 Task: Create a task  Create a new online platform for online personal styling services , assign it to team member softage.4@softage.net in the project BitSoft and update the status of the task to  On Track  , set the priority of the task to Low
Action: Mouse moved to (72, 57)
Screenshot: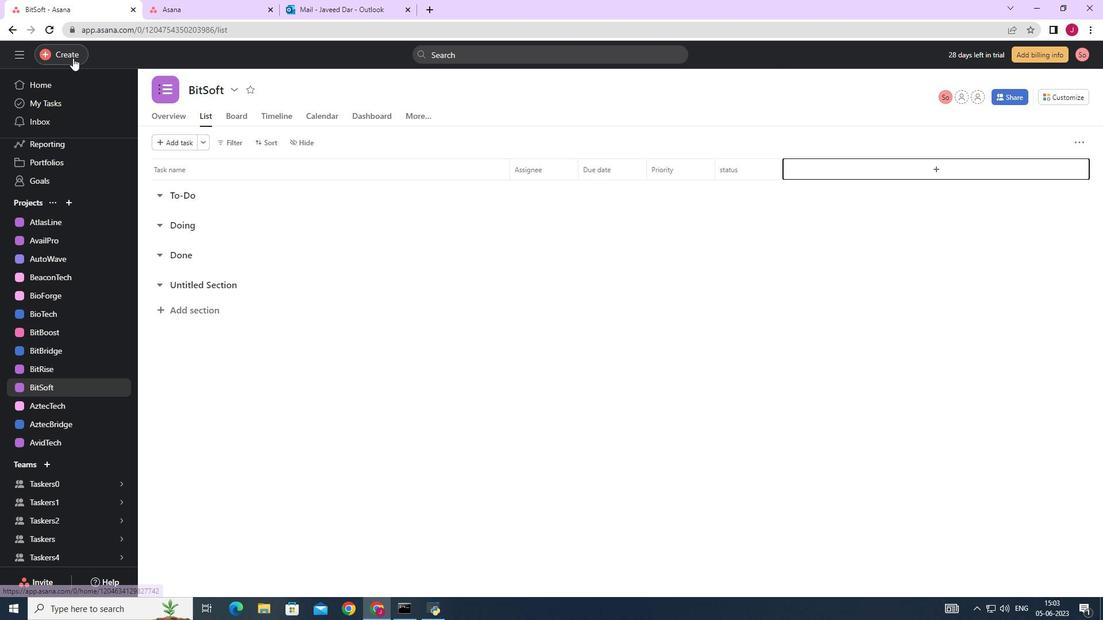 
Action: Mouse pressed left at (72, 57)
Screenshot: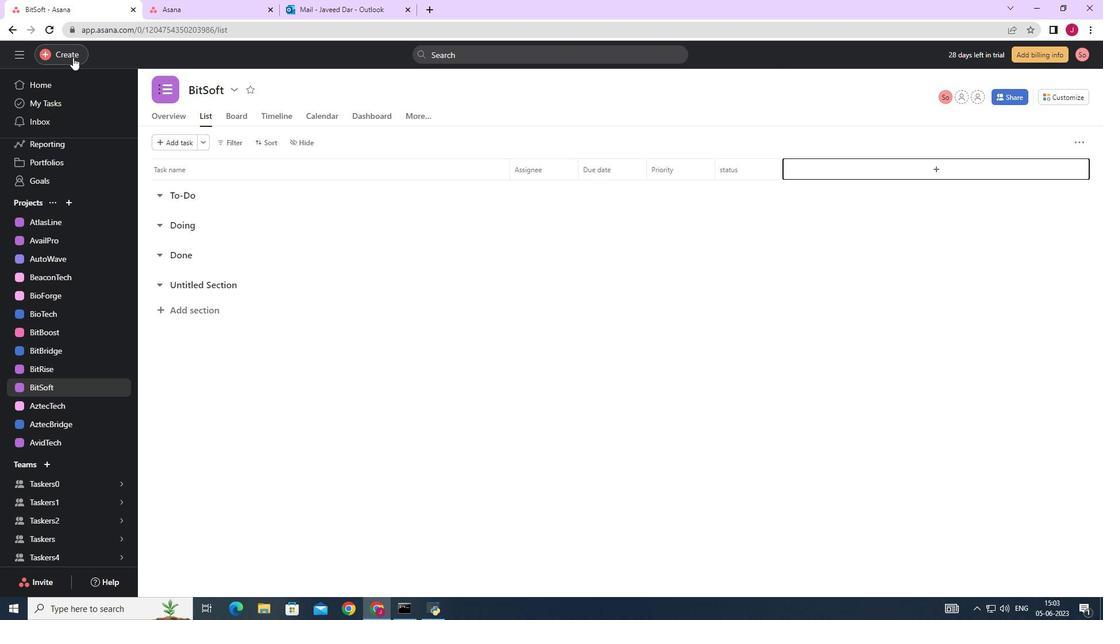 
Action: Mouse moved to (155, 54)
Screenshot: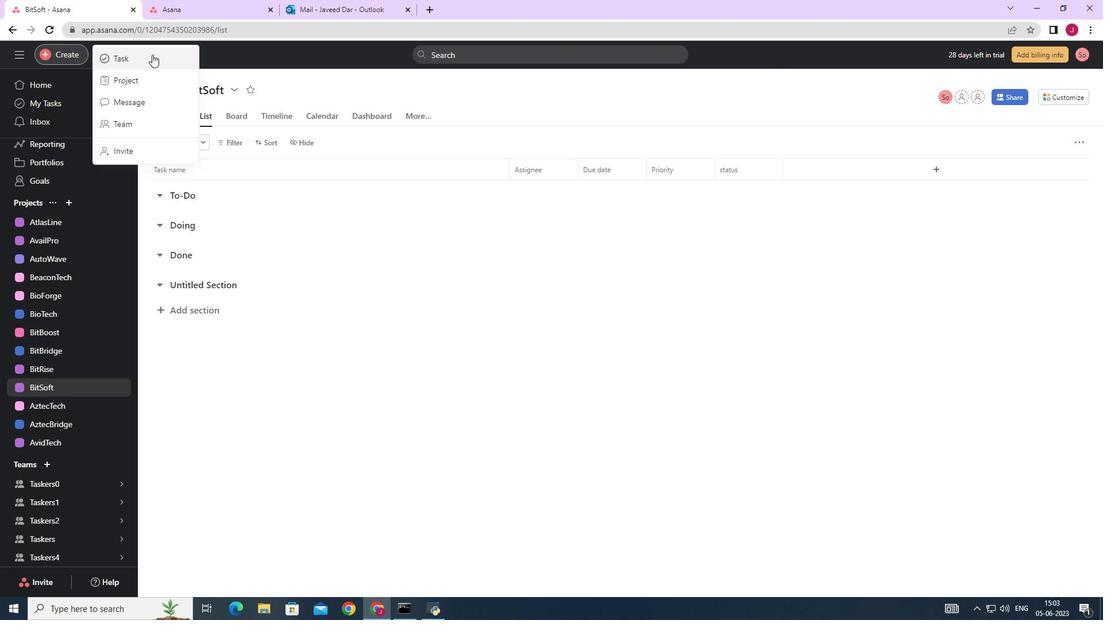 
Action: Mouse pressed left at (155, 54)
Screenshot: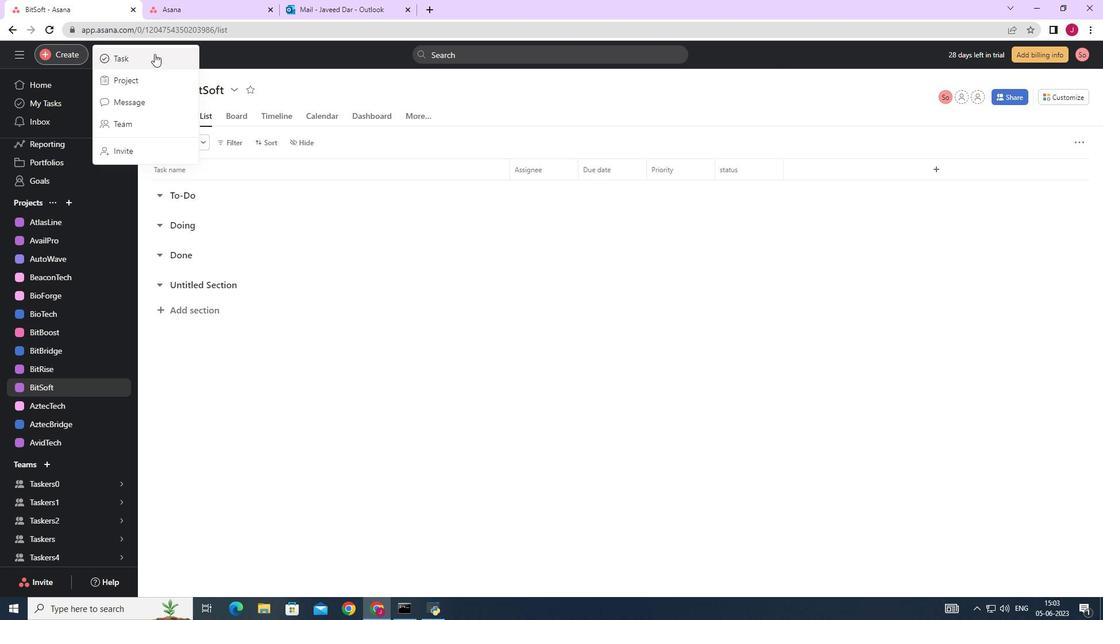 
Action: Mouse moved to (873, 381)
Screenshot: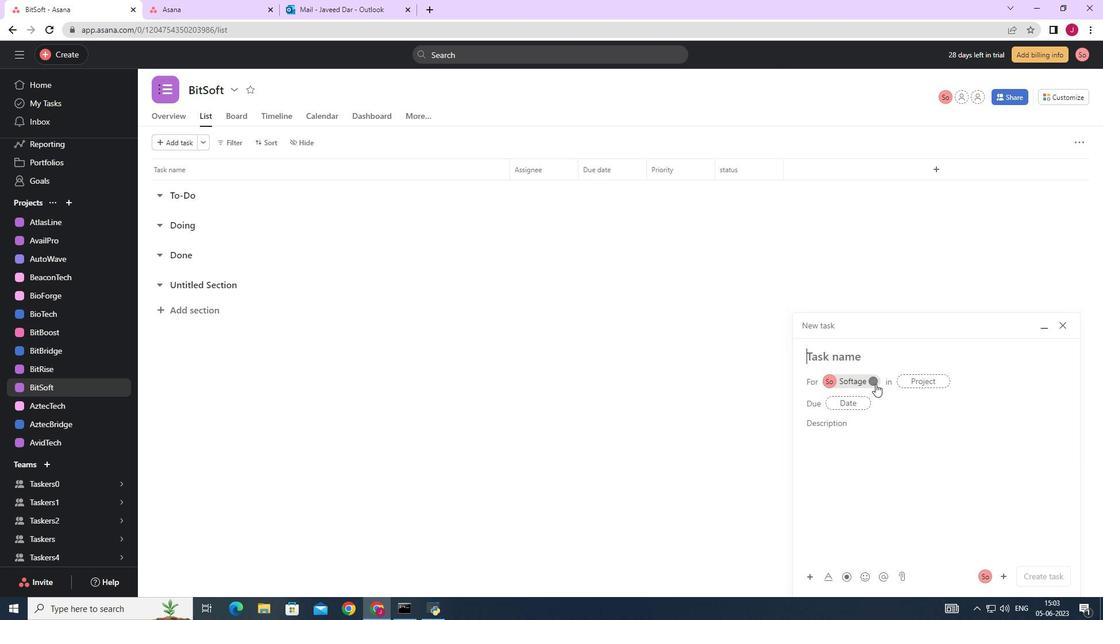 
Action: Mouse pressed left at (873, 381)
Screenshot: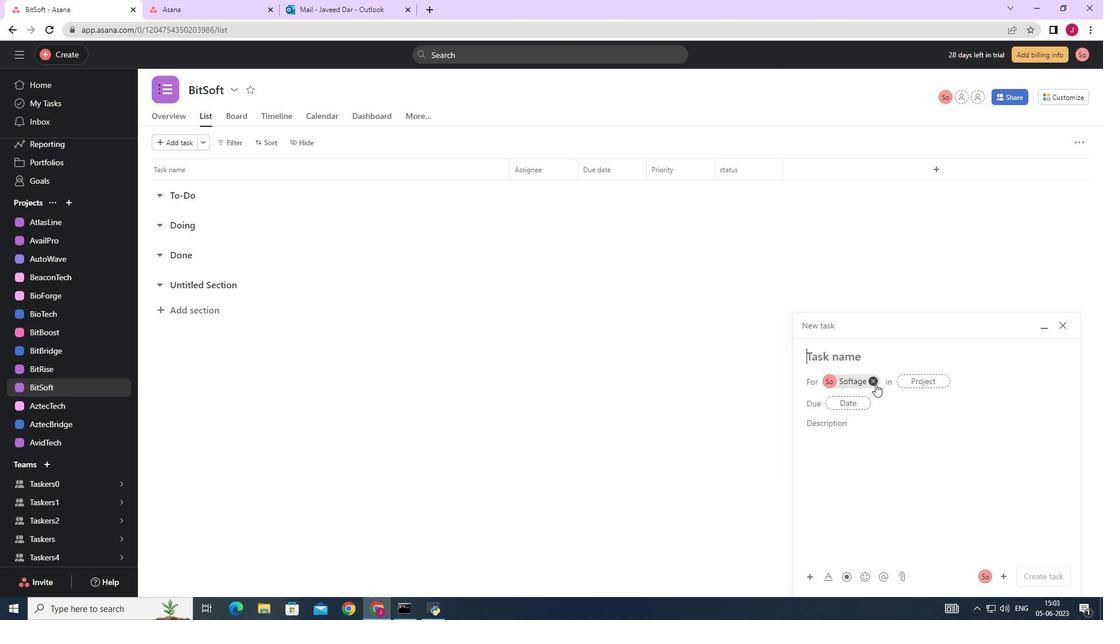 
Action: Mouse moved to (837, 356)
Screenshot: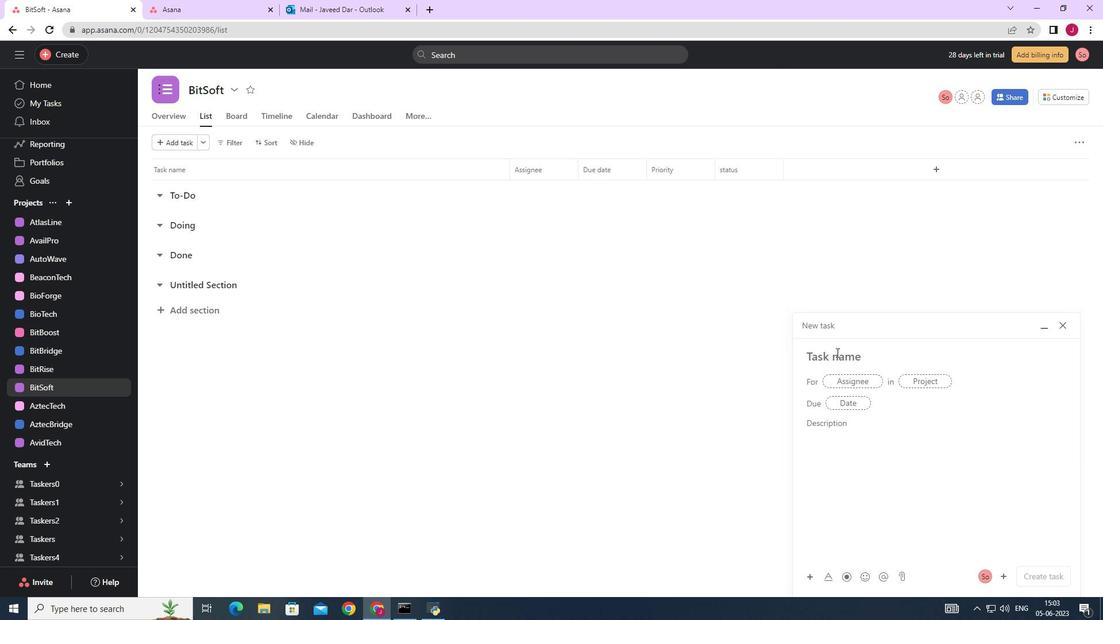 
Action: Mouse pressed left at (837, 356)
Screenshot: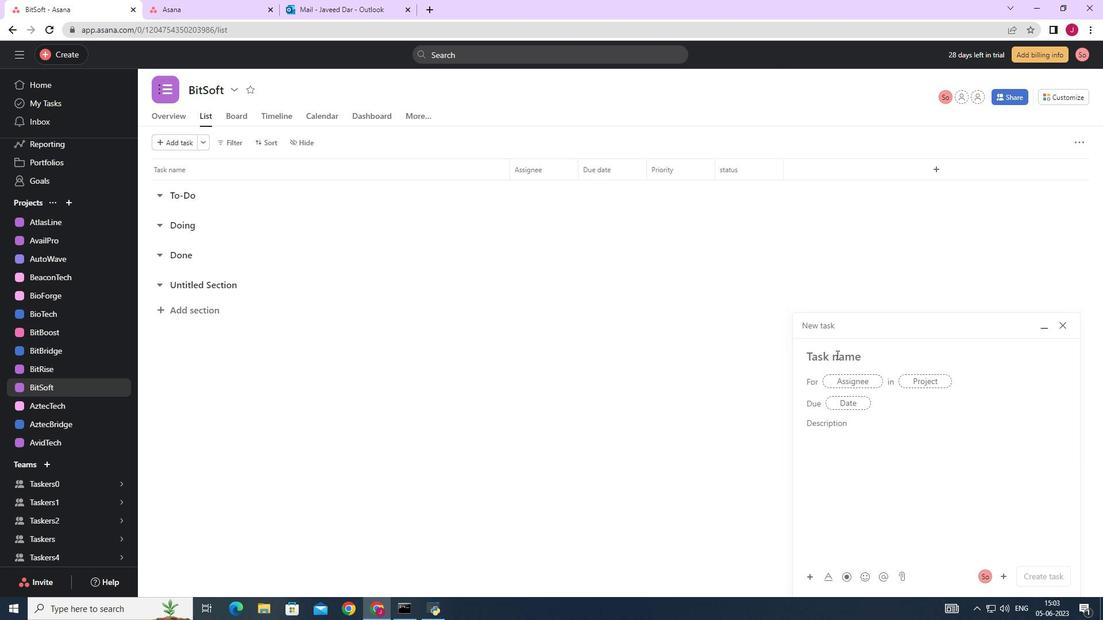 
Action: Key pressed <Key.caps_lock>C<Key.caps_lock>reate<Key.space>a<Key.space>new<Key.space>online<Key.space>platform<Key.space>for<Key.space>online<Key.space>personal<Key.space>styling<Key.space>services
Screenshot: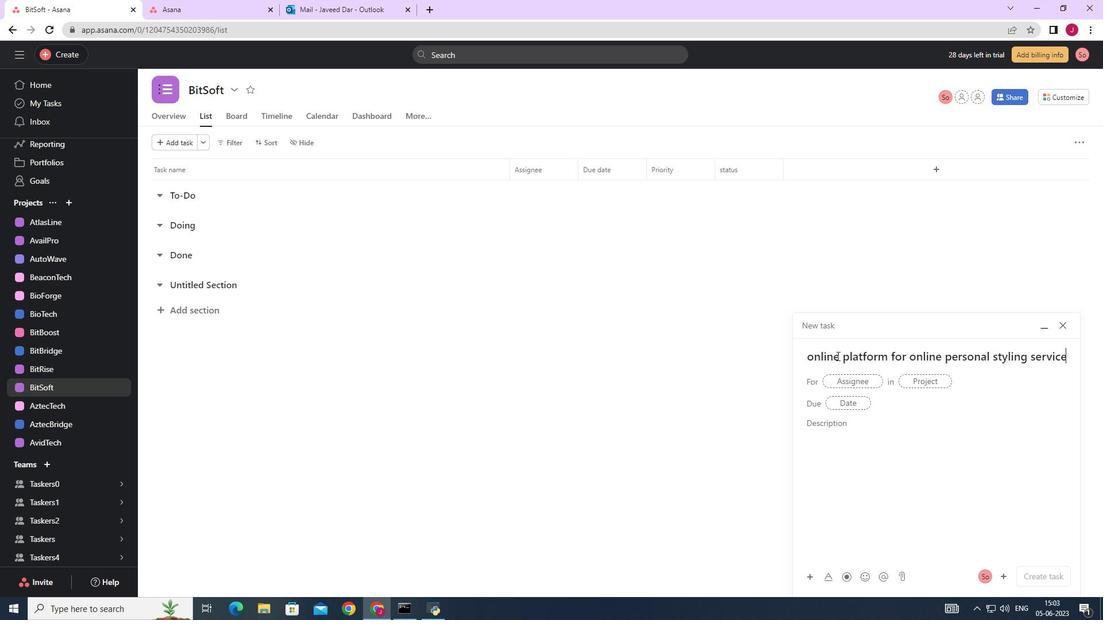 
Action: Mouse moved to (857, 382)
Screenshot: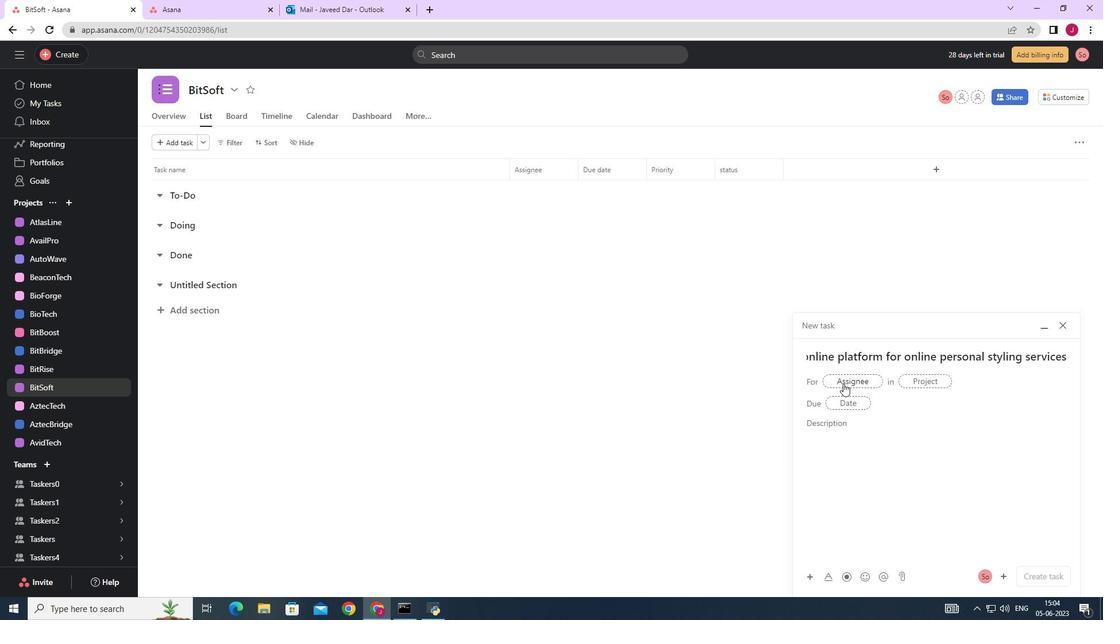 
Action: Mouse pressed left at (857, 382)
Screenshot: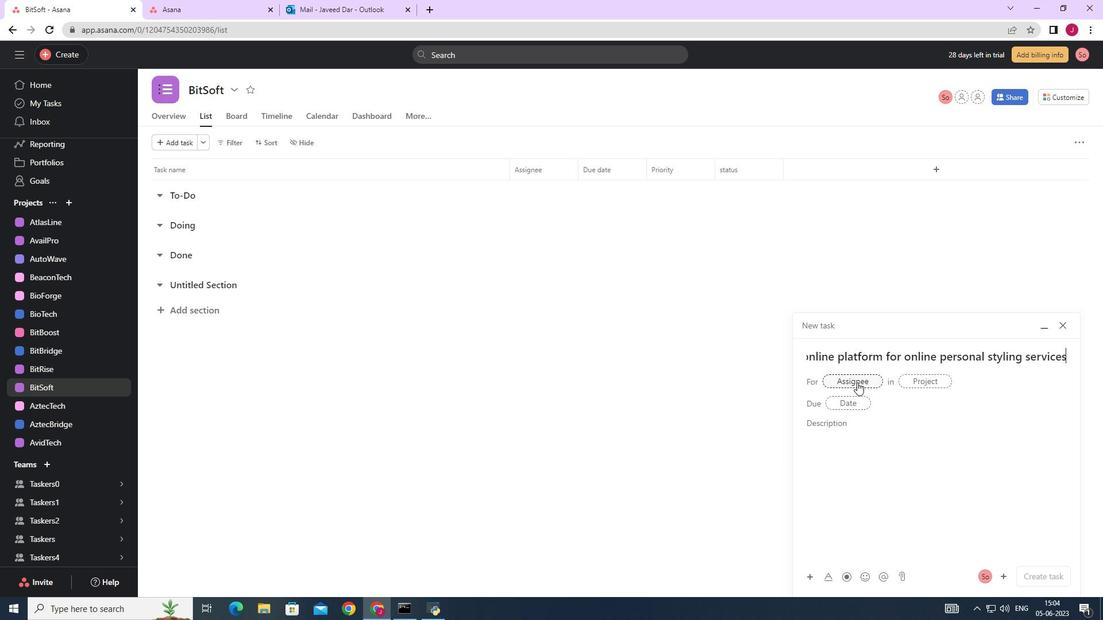 
Action: Key pressed softage.4
Screenshot: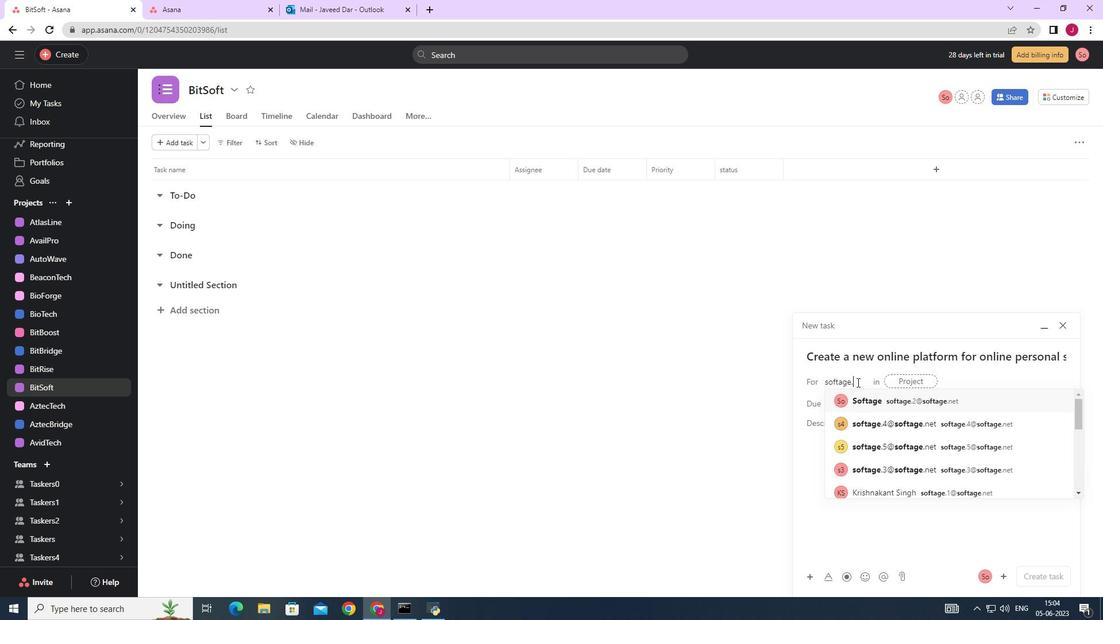 
Action: Mouse moved to (896, 398)
Screenshot: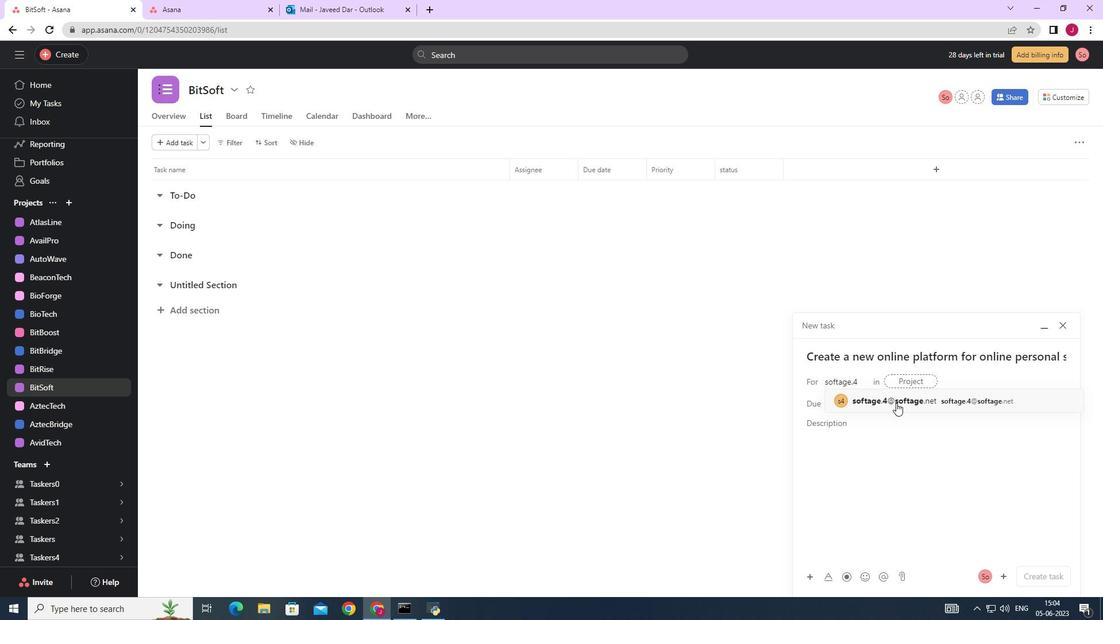 
Action: Mouse pressed left at (896, 398)
Screenshot: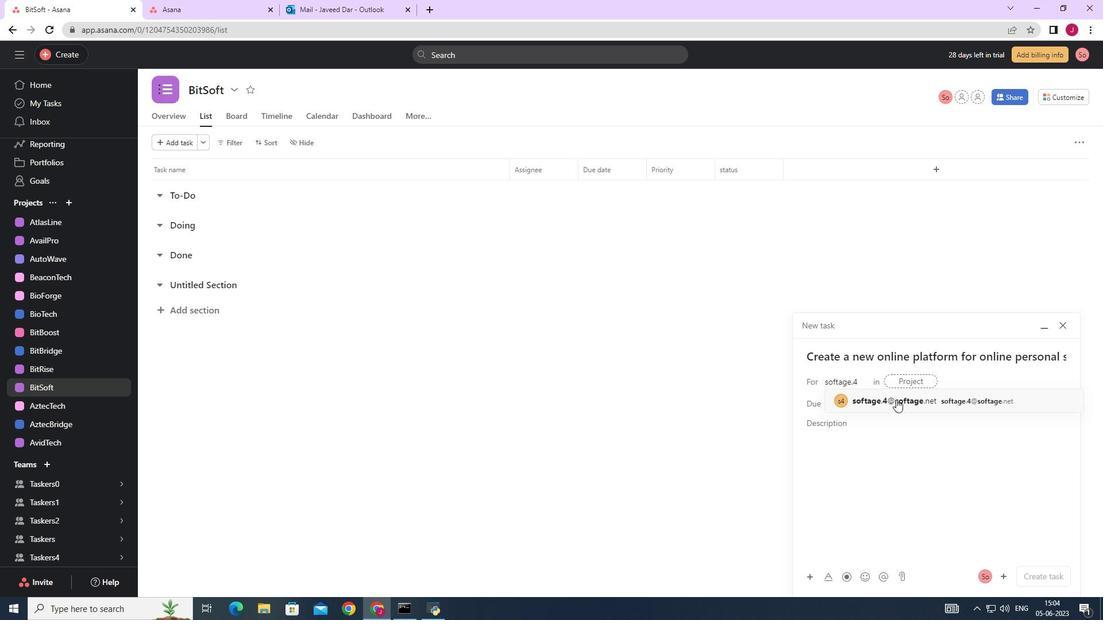 
Action: Mouse moved to (717, 401)
Screenshot: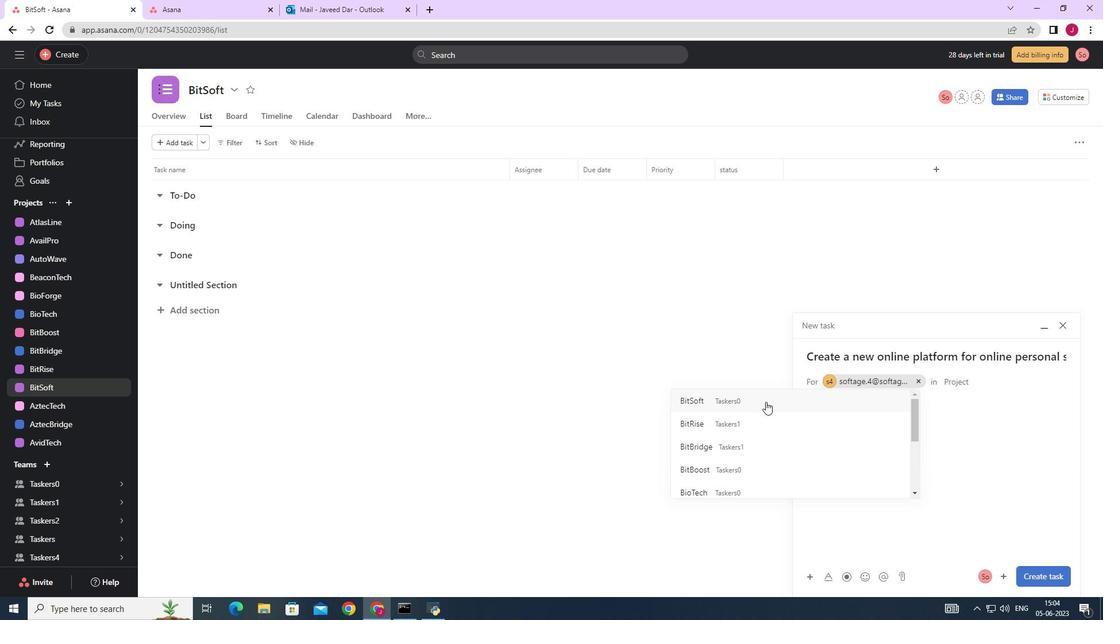 
Action: Mouse pressed left at (717, 401)
Screenshot: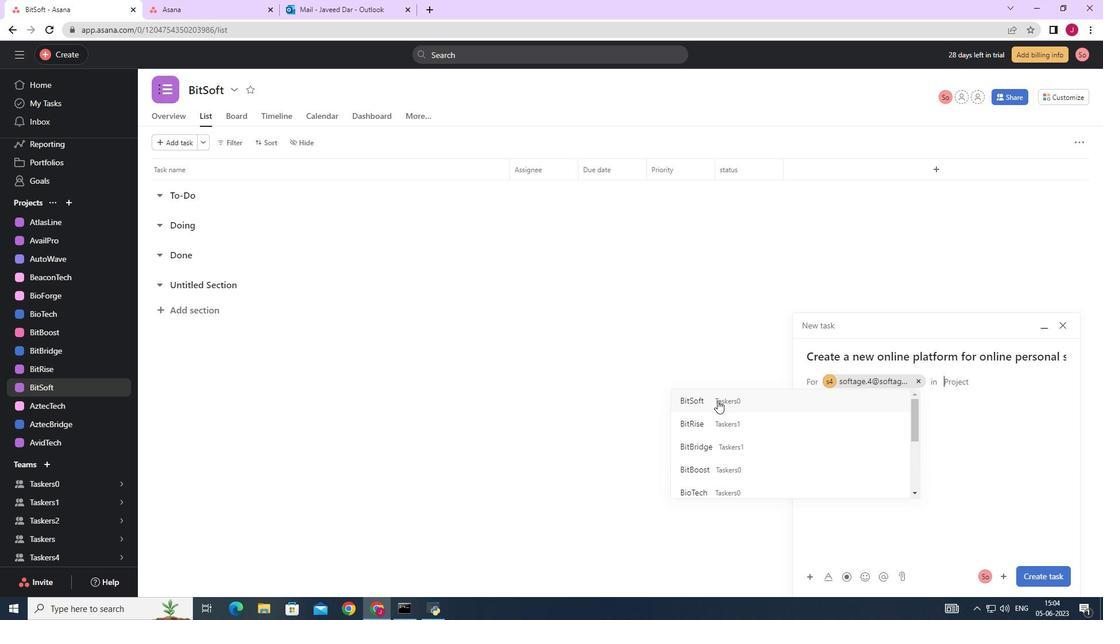 
Action: Mouse moved to (853, 422)
Screenshot: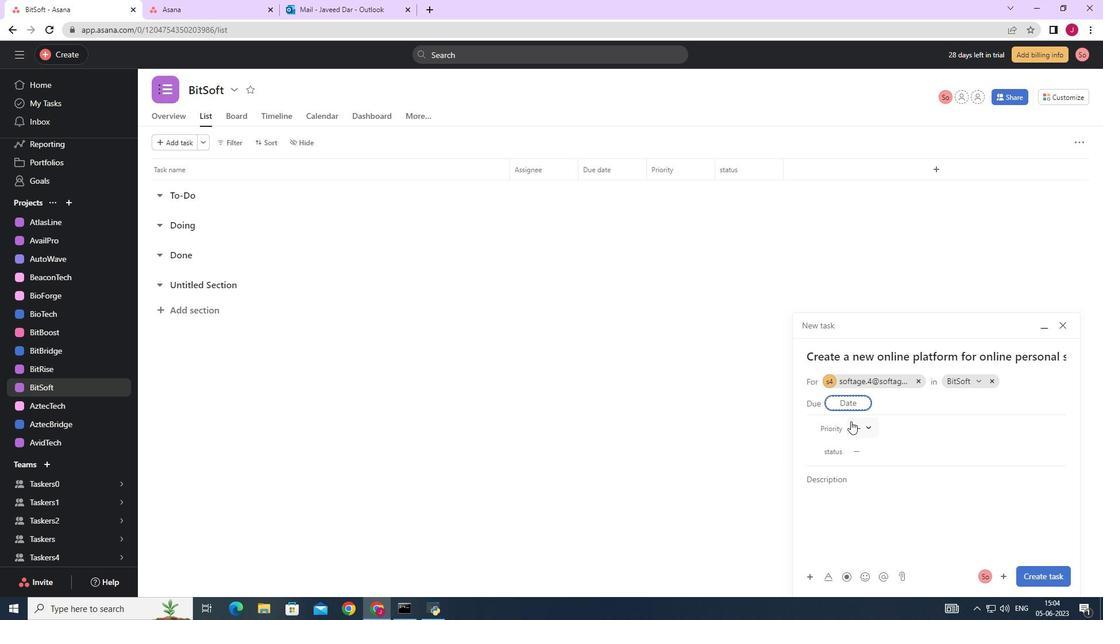 
Action: Mouse pressed left at (853, 422)
Screenshot: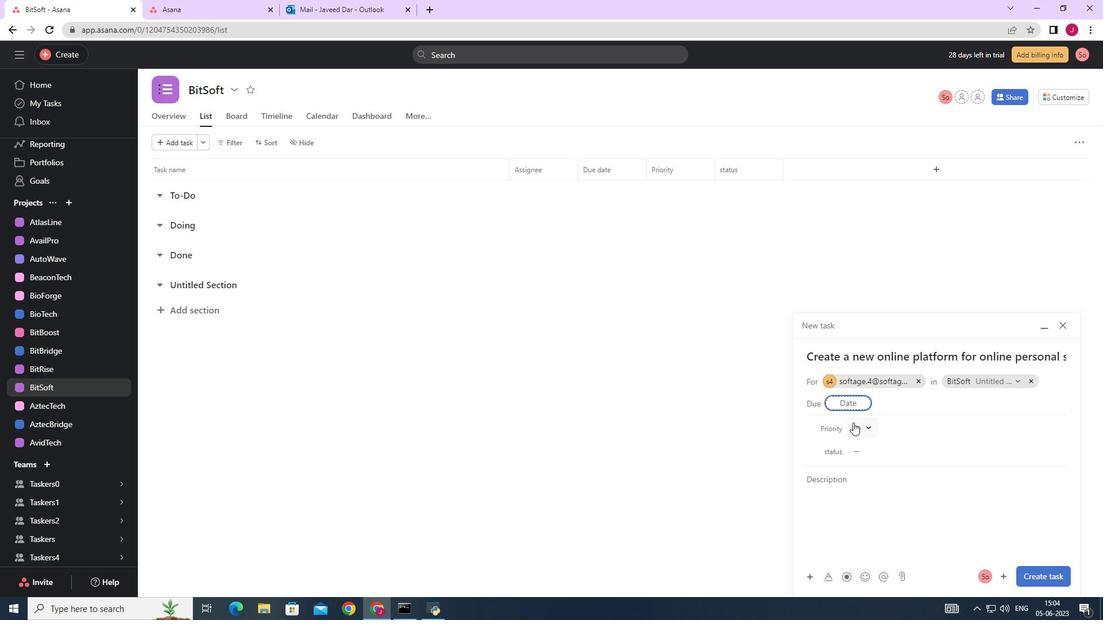 
Action: Mouse moved to (881, 507)
Screenshot: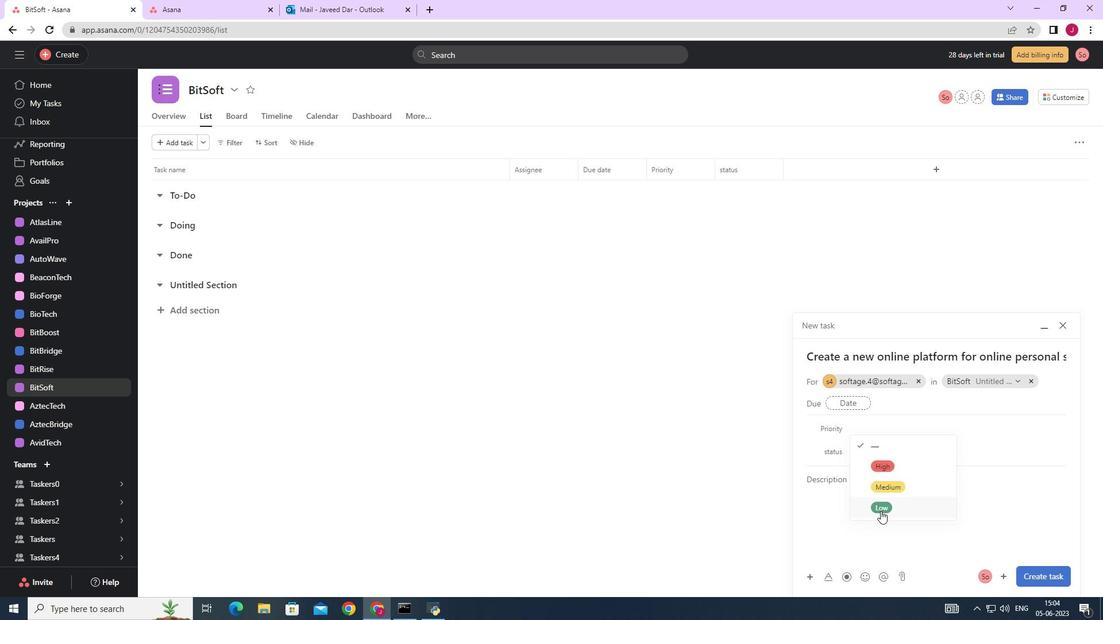 
Action: Mouse pressed left at (881, 507)
Screenshot: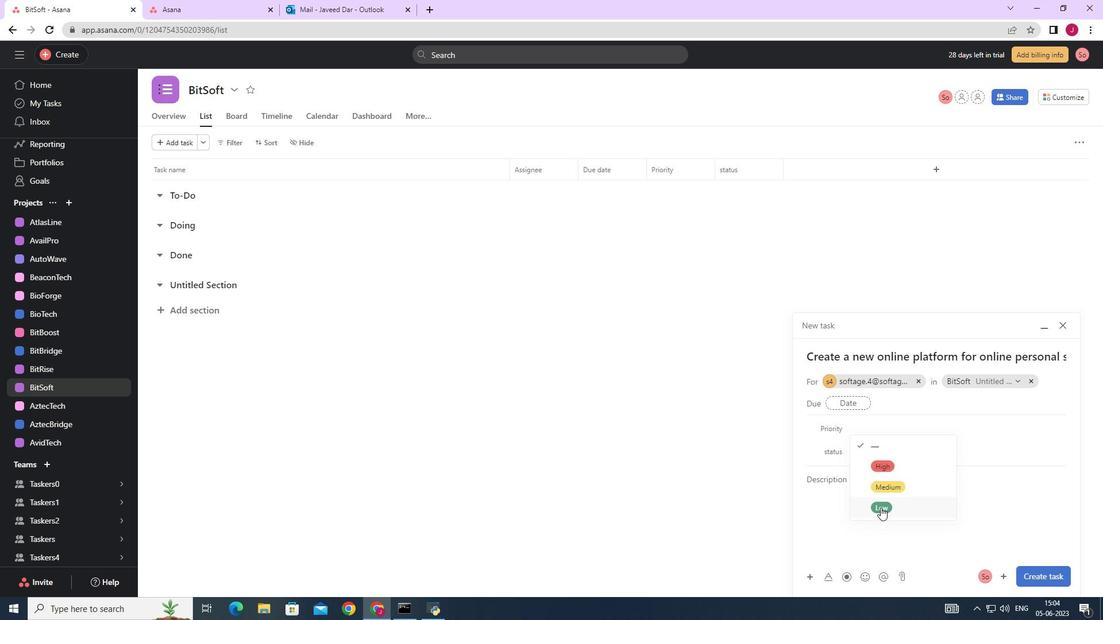 
Action: Mouse moved to (871, 447)
Screenshot: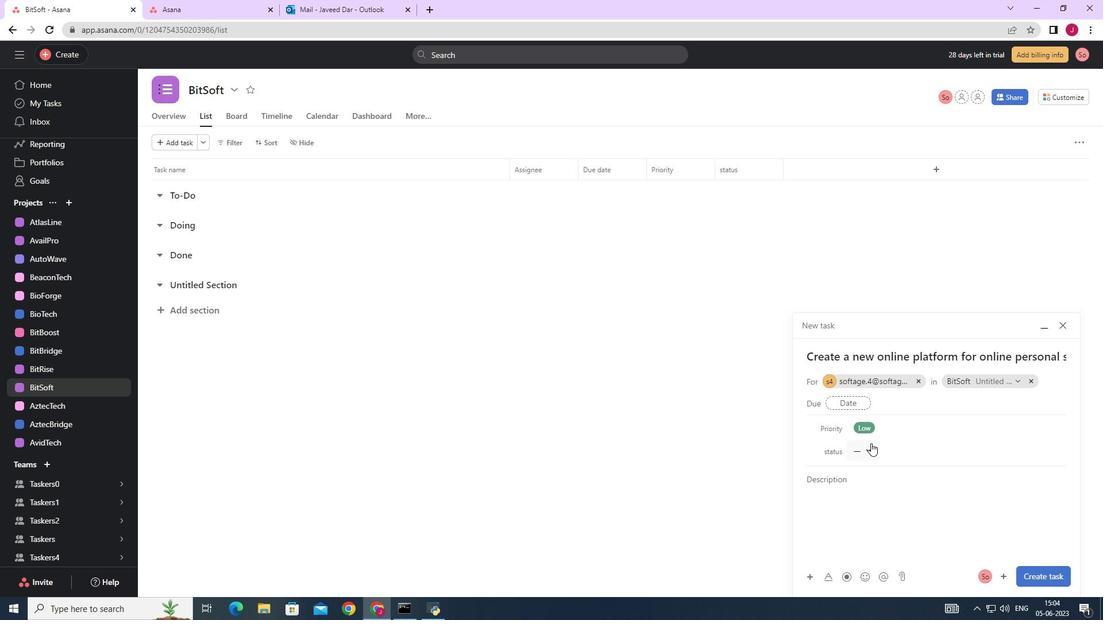 
Action: Mouse pressed left at (871, 447)
Screenshot: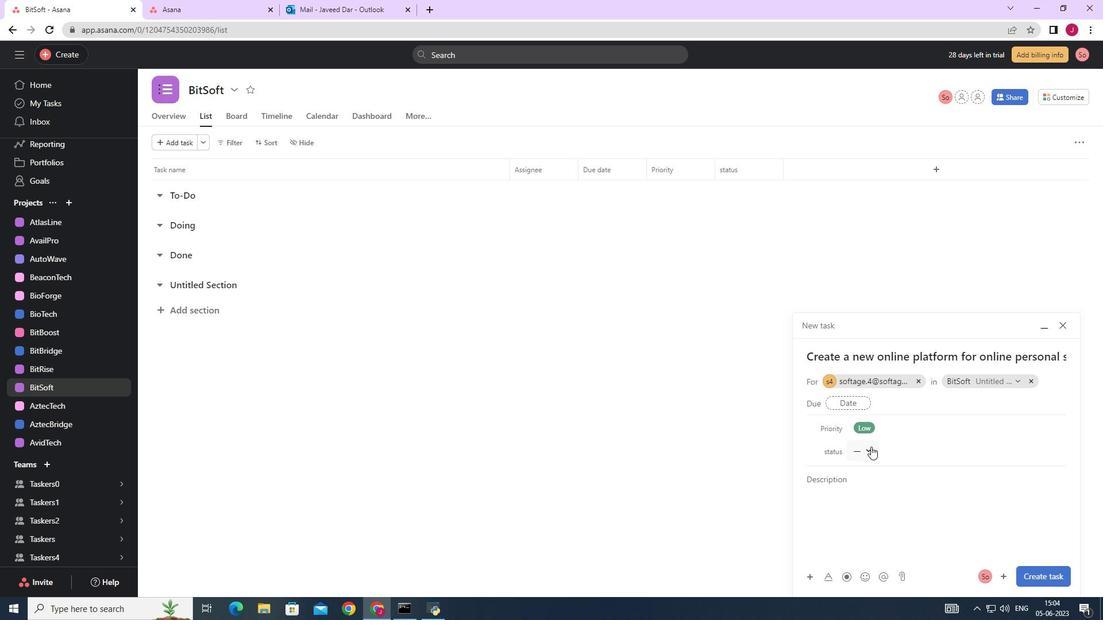 
Action: Mouse moved to (882, 494)
Screenshot: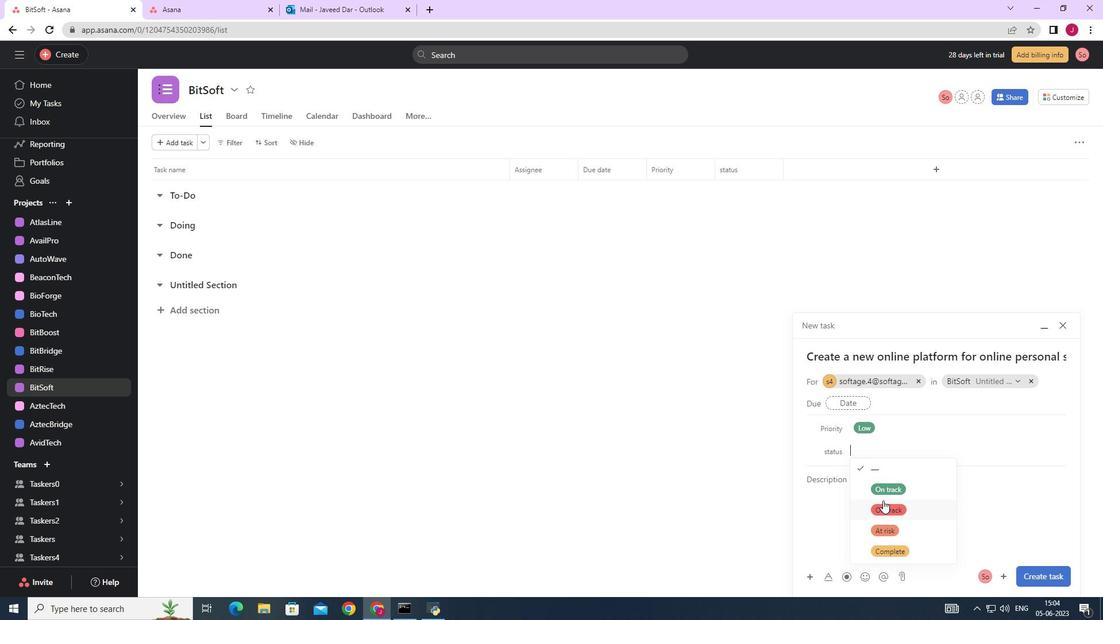 
Action: Mouse pressed left at (882, 494)
Screenshot: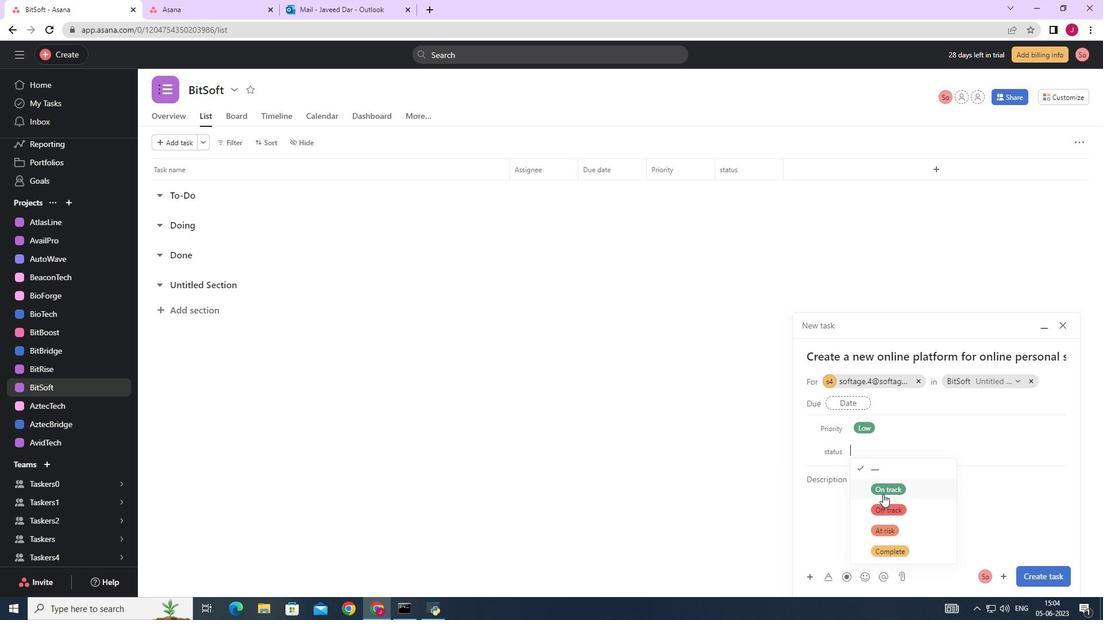 
Action: Mouse moved to (1044, 576)
Screenshot: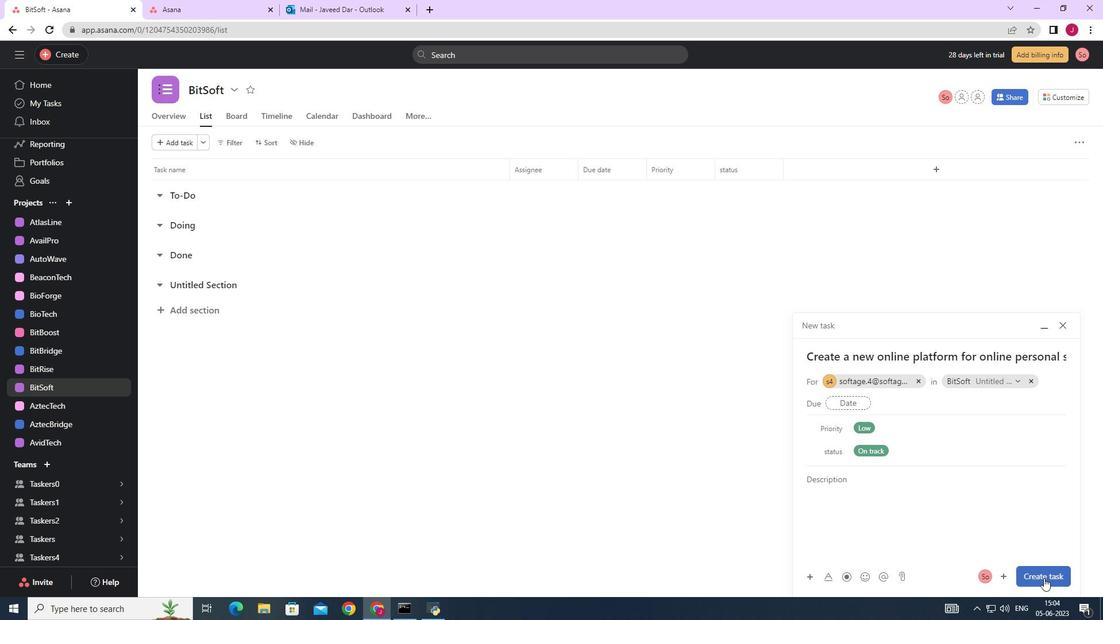 
Action: Mouse pressed left at (1044, 576)
Screenshot: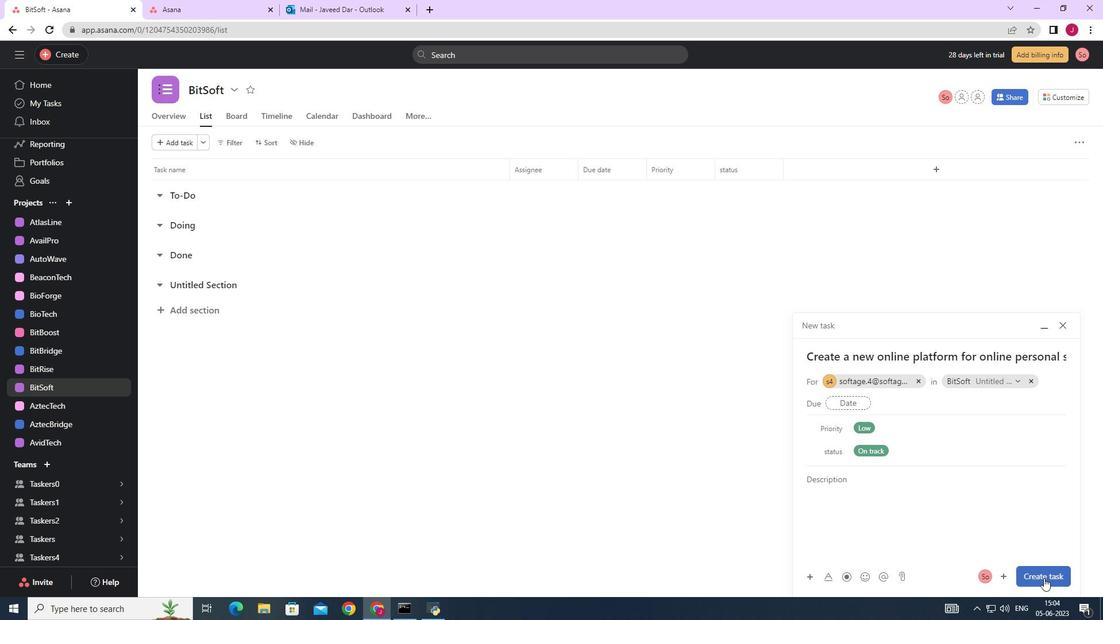 
Action: Mouse moved to (987, 530)
Screenshot: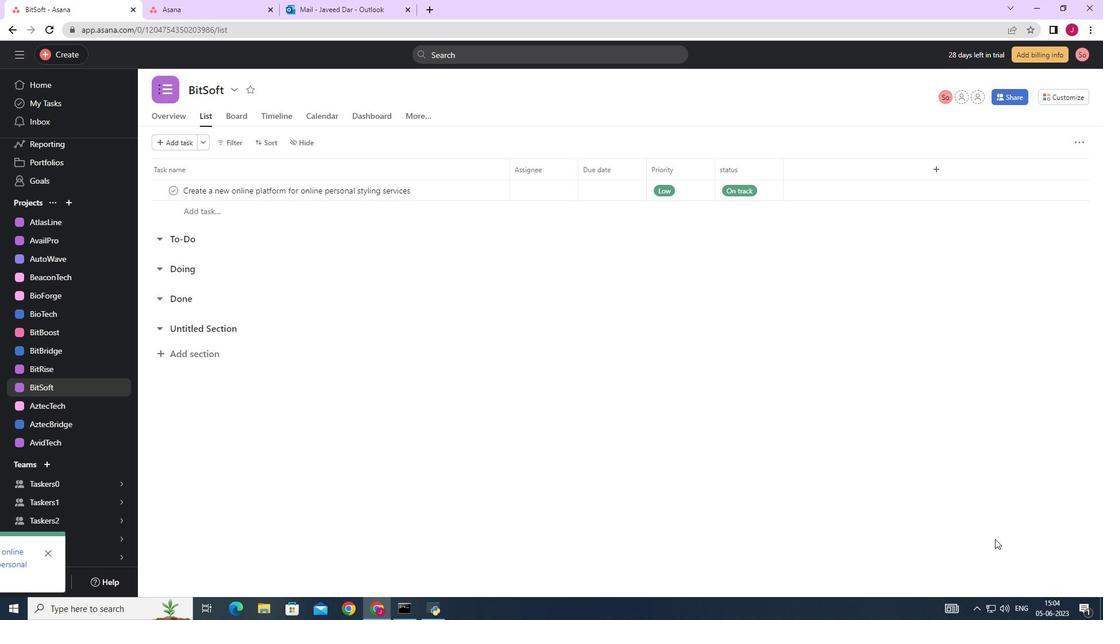 
